 Task: Check the sale-to-list ratio of gated community in the last 1 year.
Action: Mouse moved to (728, 230)
Screenshot: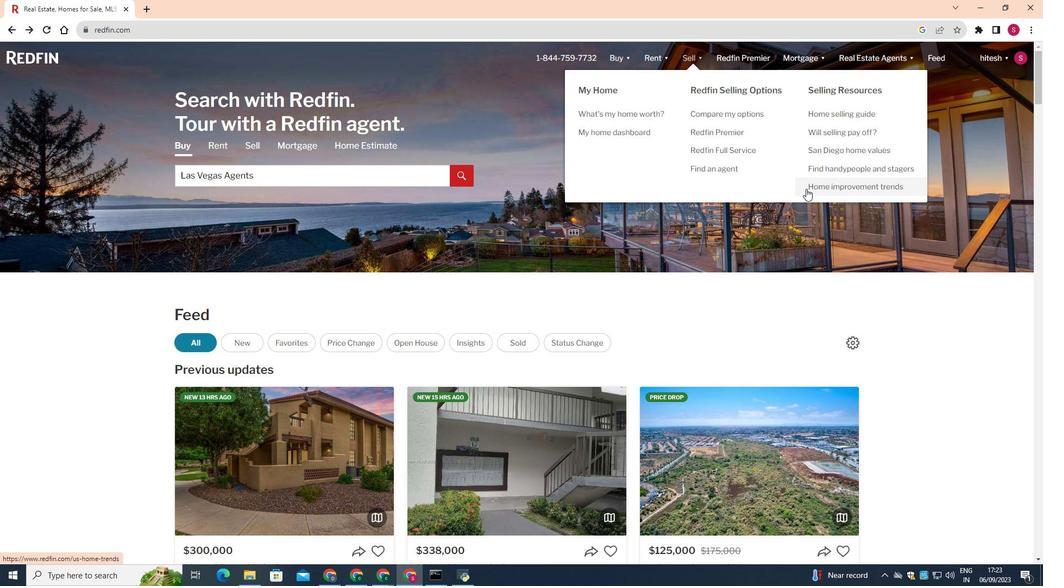
Action: Mouse pressed left at (728, 230)
Screenshot: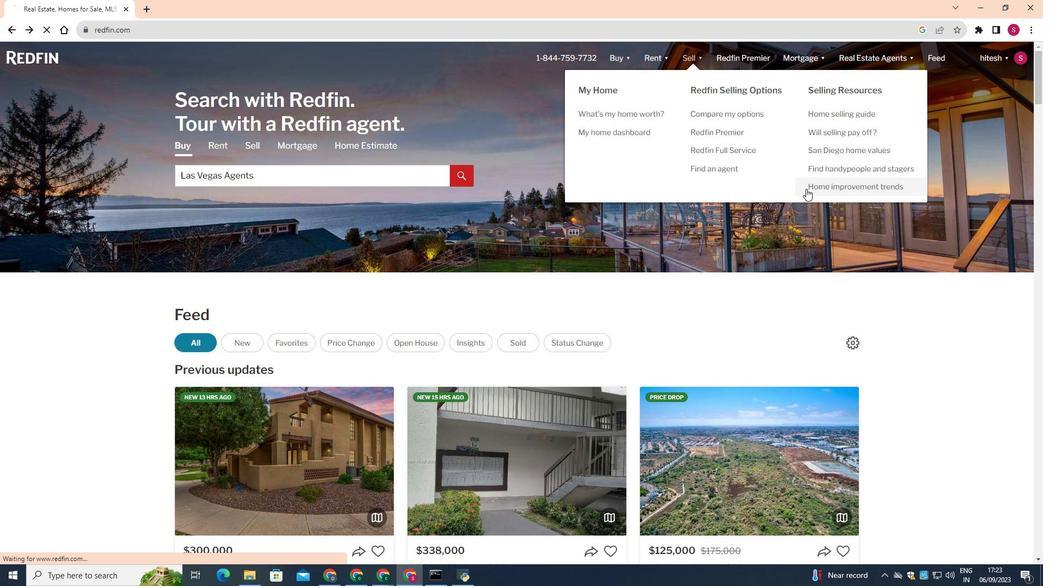 
Action: Mouse moved to (480, 344)
Screenshot: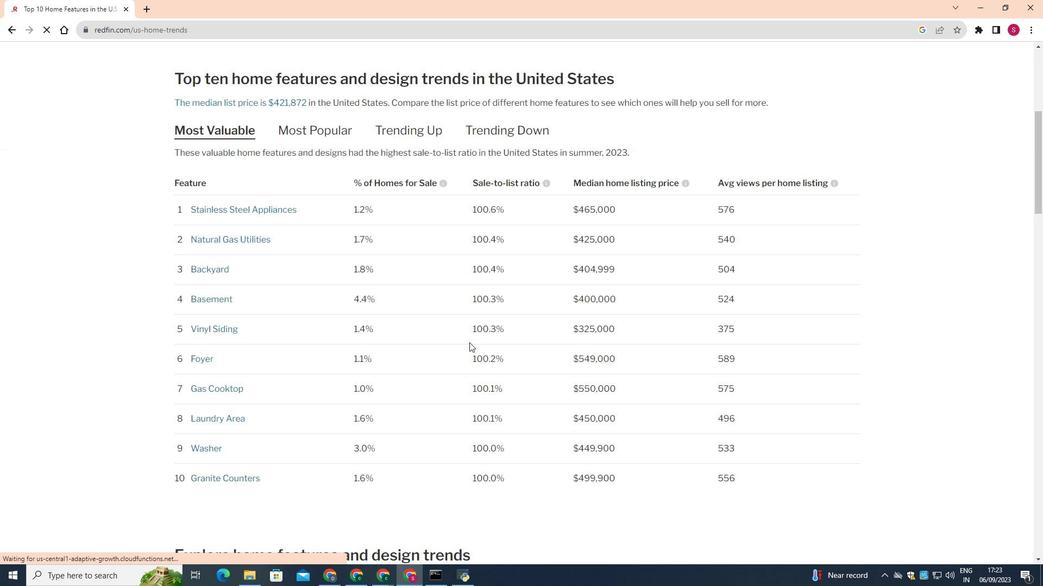 
Action: Mouse scrolled (480, 344) with delta (0, 0)
Screenshot: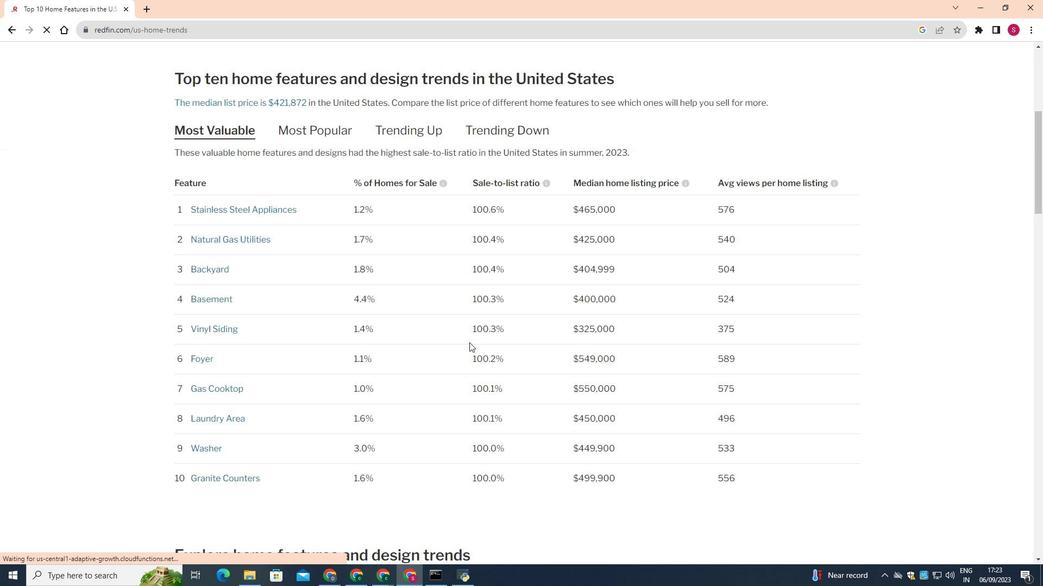 
Action: Mouse moved to (478, 347)
Screenshot: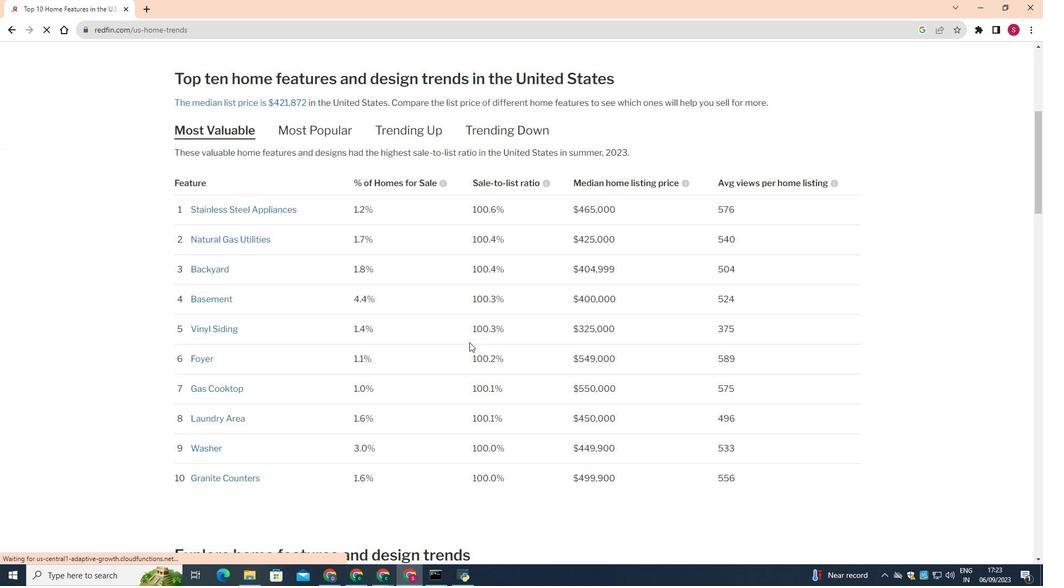 
Action: Mouse scrolled (478, 347) with delta (0, 0)
Screenshot: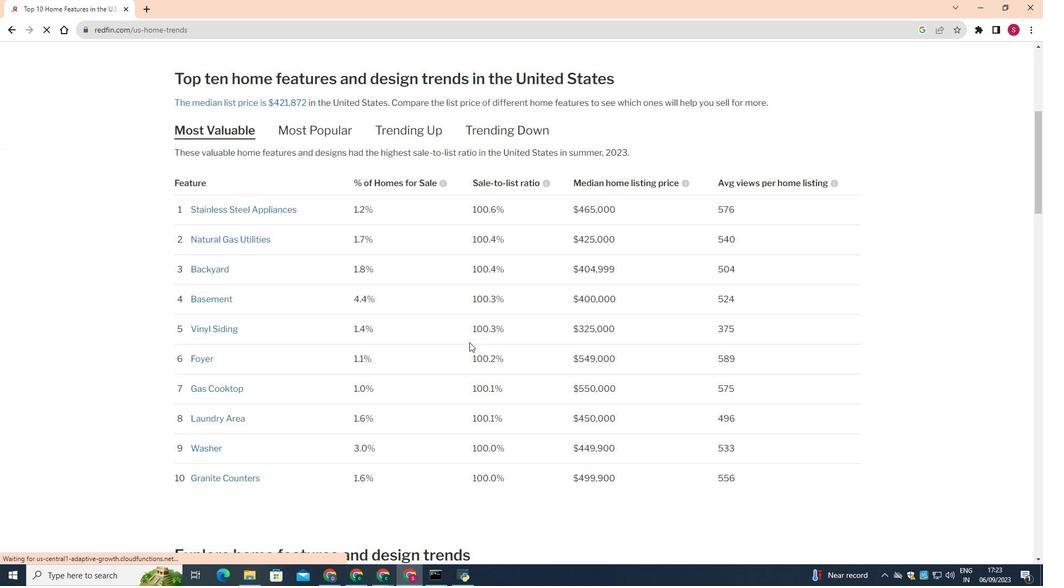 
Action: Mouse moved to (477, 349)
Screenshot: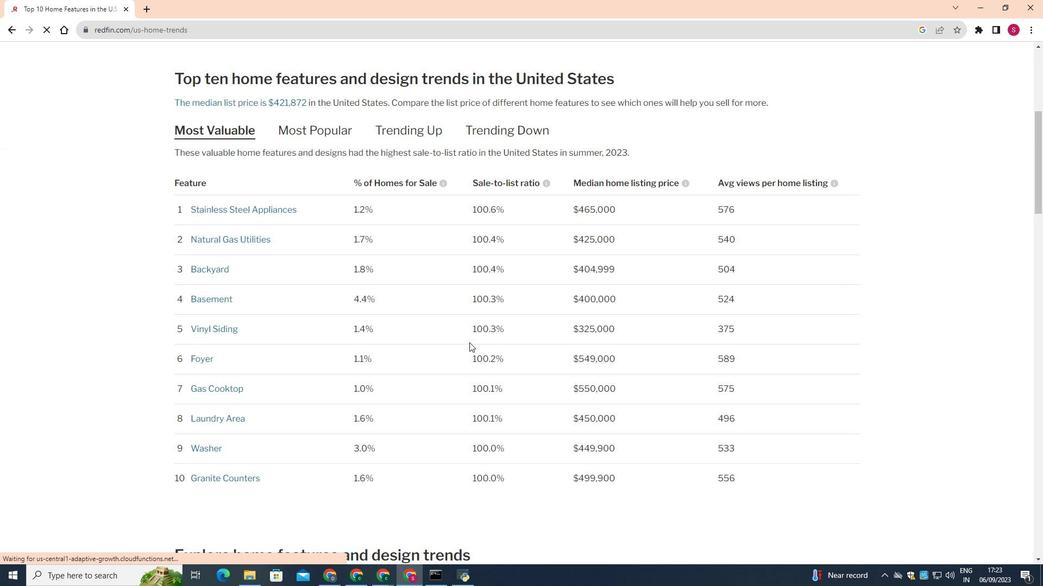 
Action: Mouse scrolled (478, 347) with delta (0, 0)
Screenshot: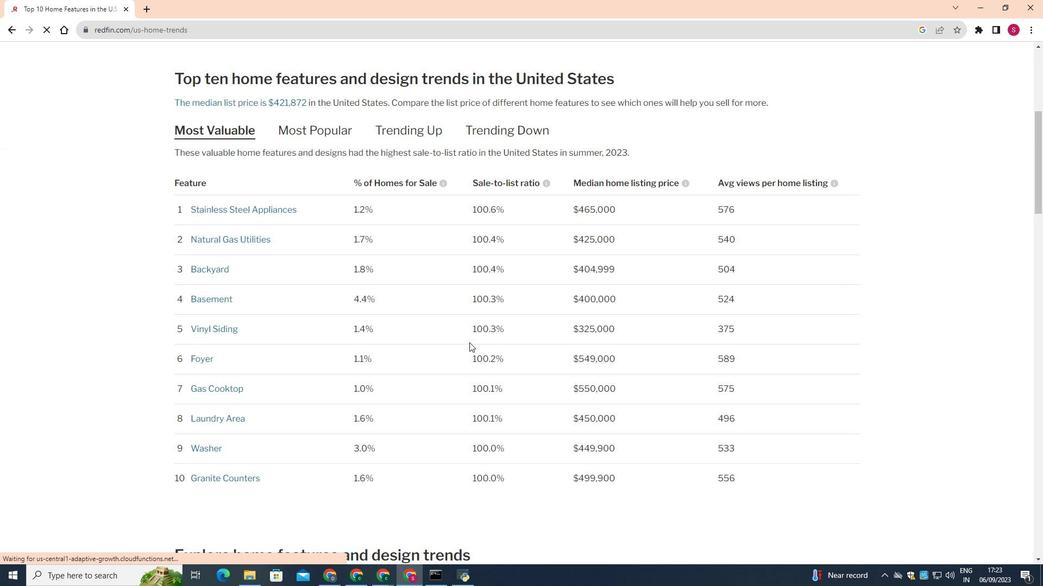 
Action: Mouse scrolled (477, 348) with delta (0, 0)
Screenshot: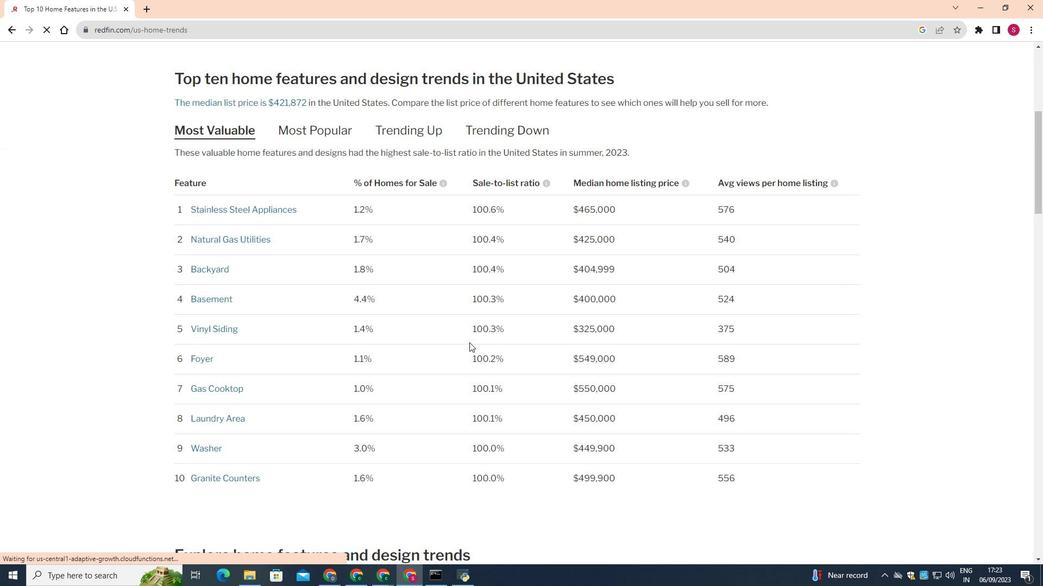 
Action: Mouse scrolled (477, 348) with delta (0, 0)
Screenshot: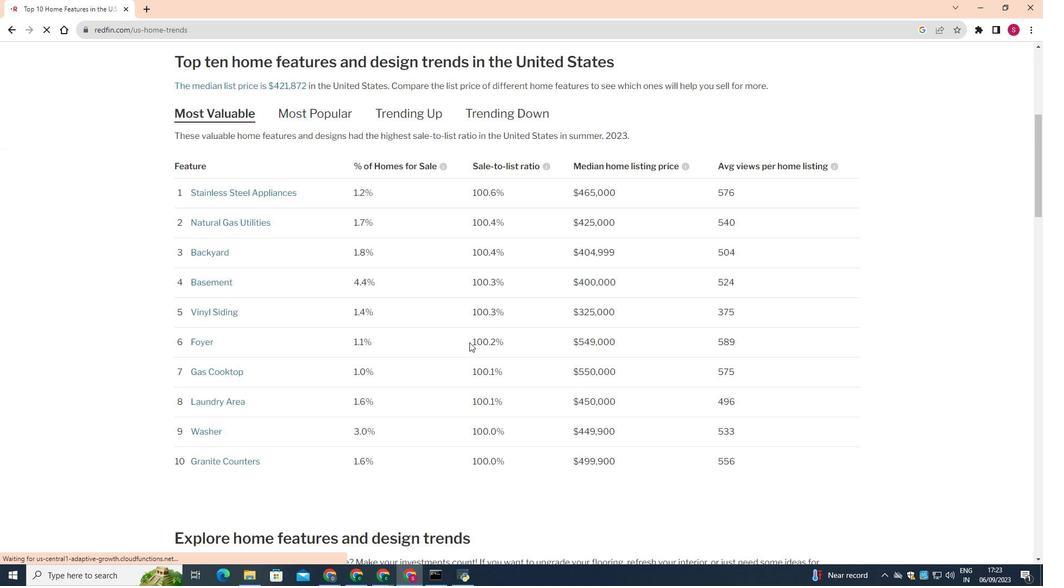 
Action: Mouse scrolled (477, 348) with delta (0, 0)
Screenshot: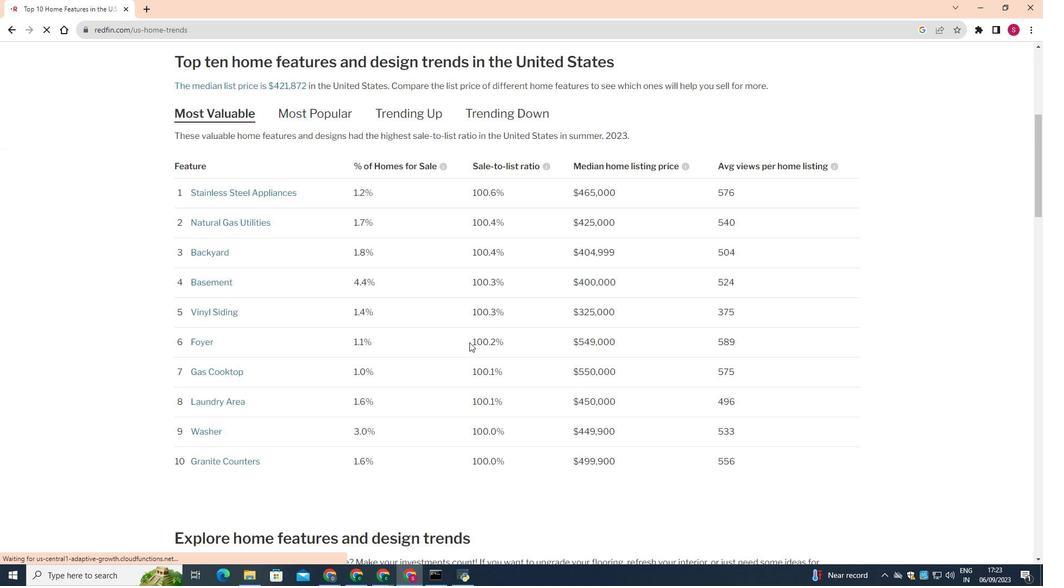 
Action: Mouse moved to (472, 349)
Screenshot: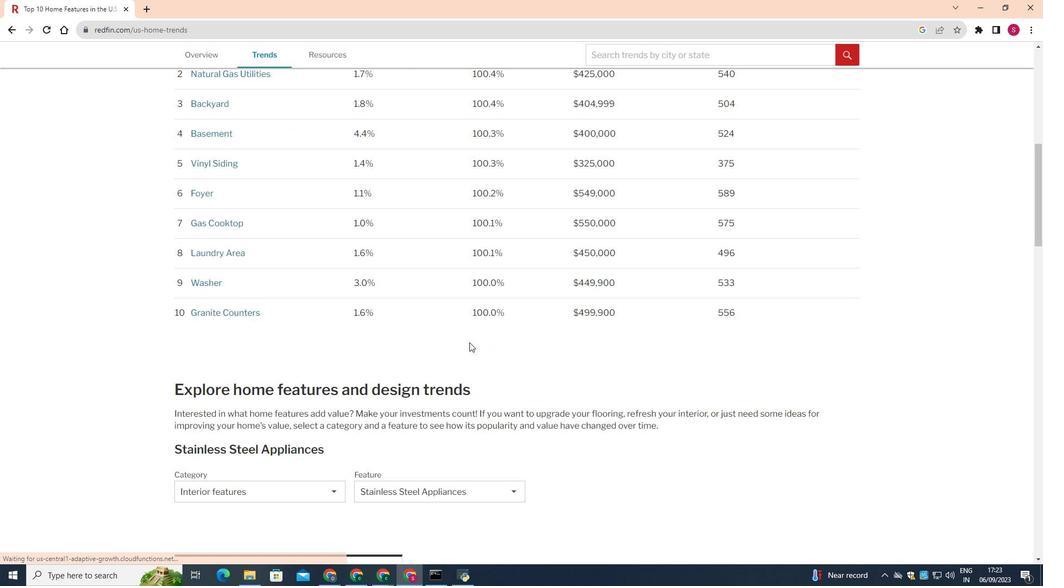 
Action: Mouse scrolled (472, 349) with delta (0, 0)
Screenshot: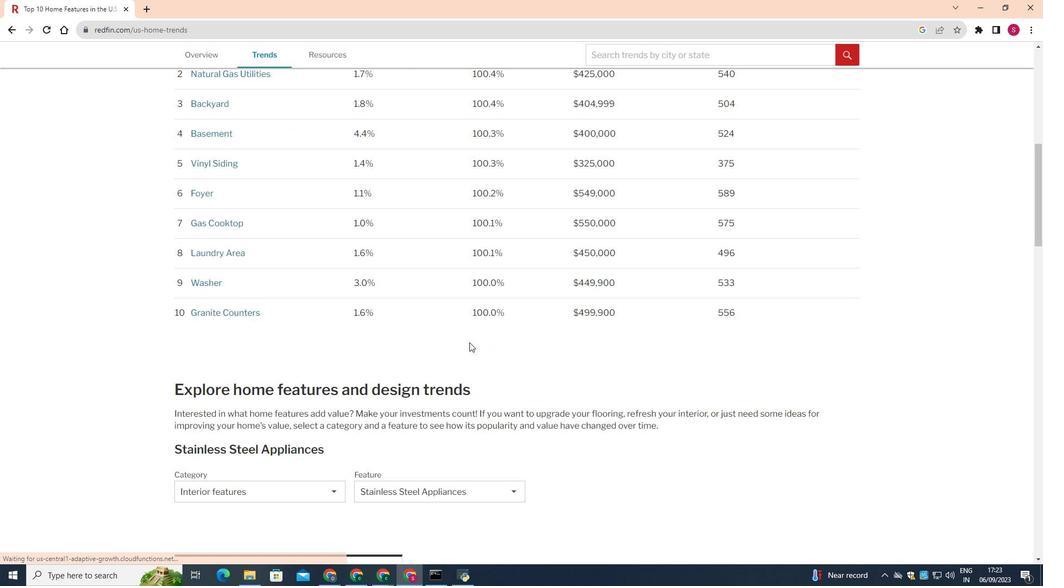 
Action: Mouse scrolled (472, 349) with delta (0, 0)
Screenshot: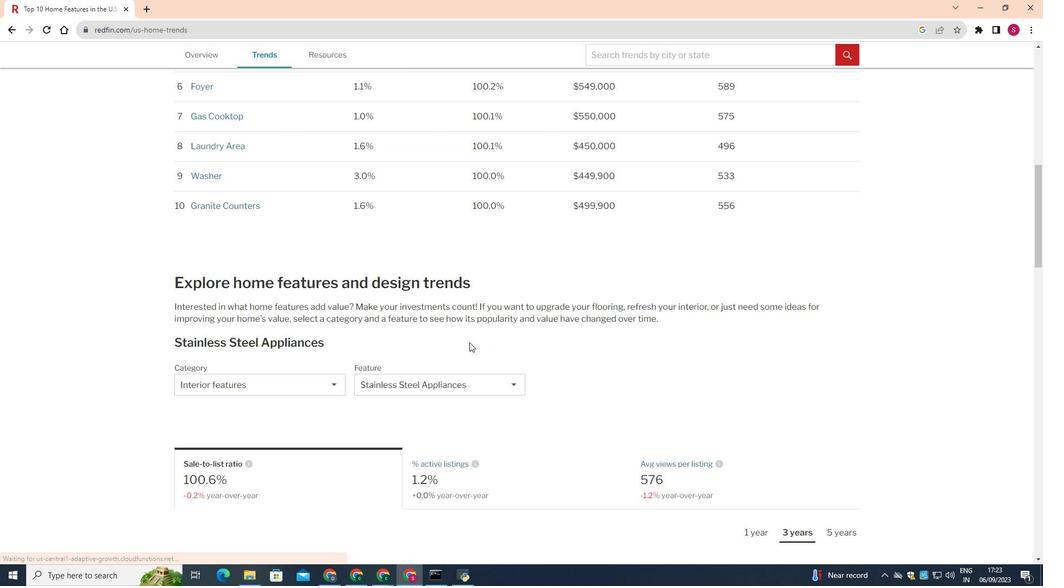 
Action: Mouse scrolled (472, 349) with delta (0, 0)
Screenshot: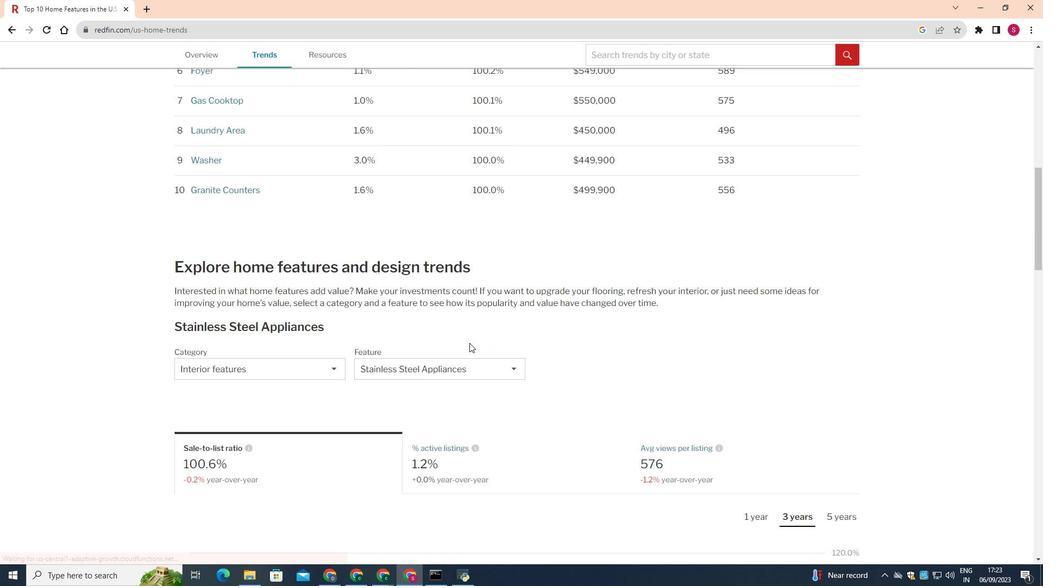 
Action: Mouse scrolled (472, 349) with delta (0, 0)
Screenshot: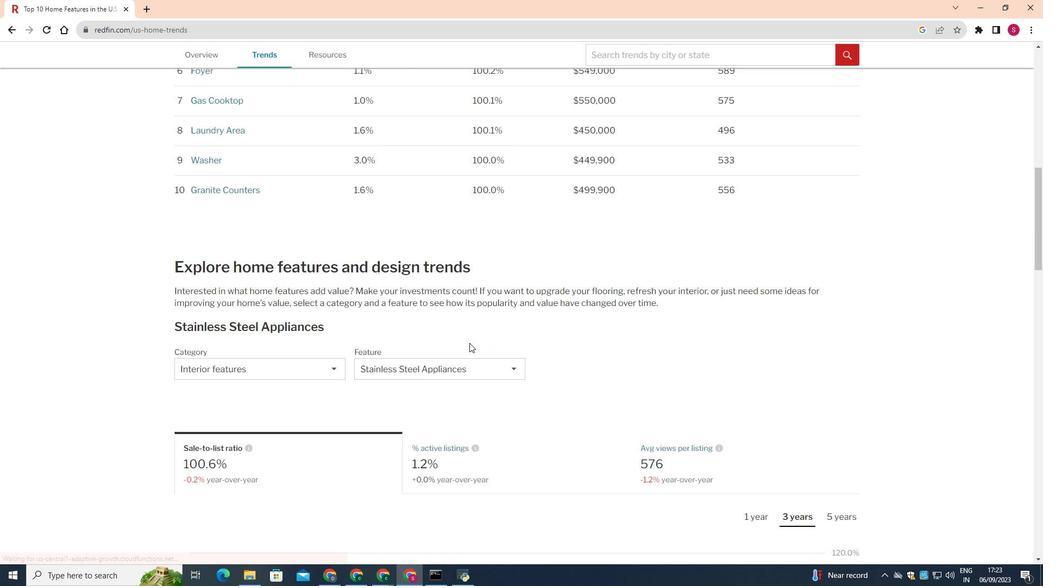 
Action: Mouse scrolled (472, 349) with delta (0, 0)
Screenshot: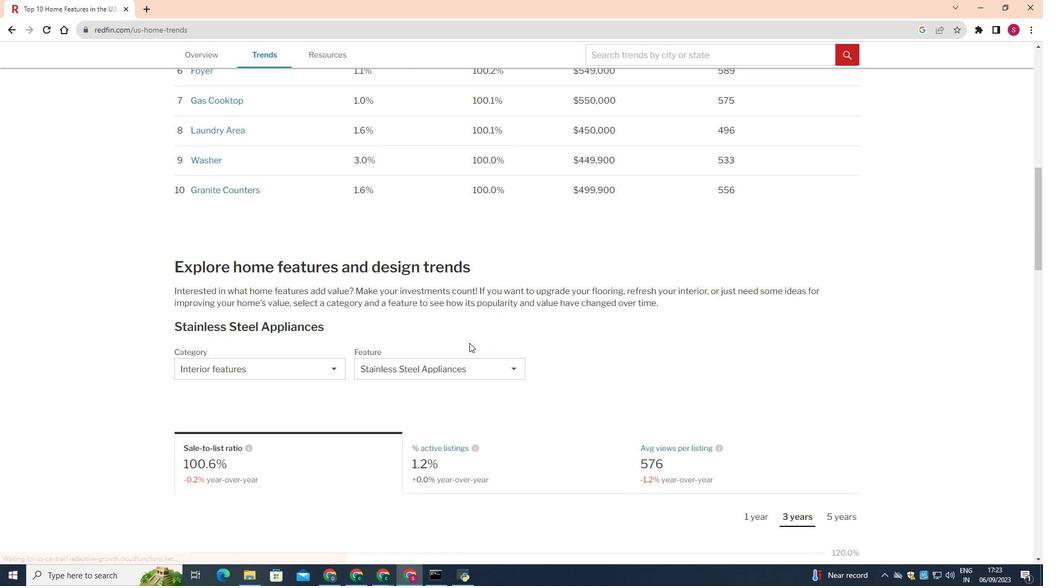 
Action: Mouse moved to (292, 374)
Screenshot: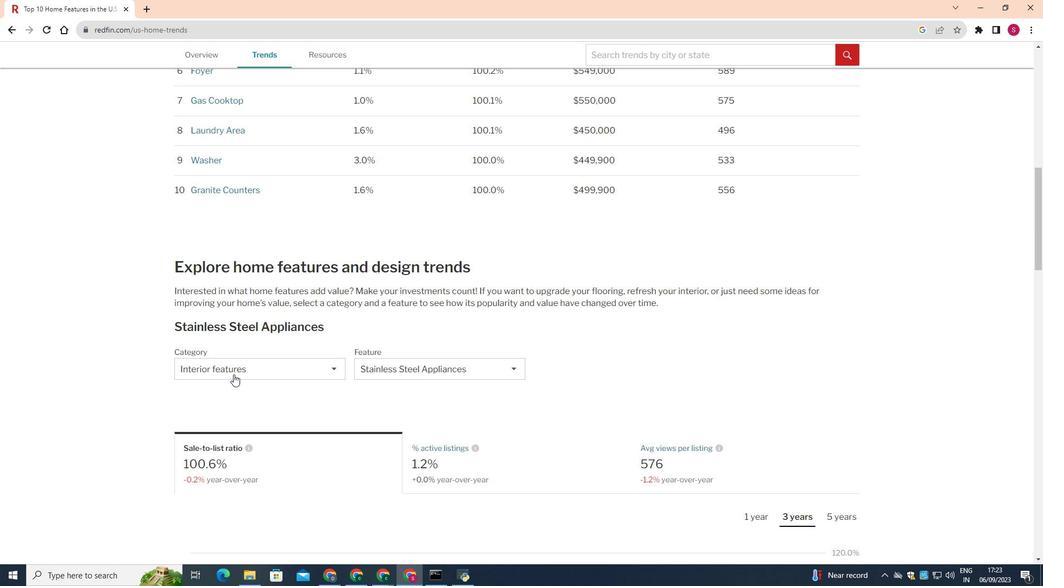 
Action: Mouse pressed left at (292, 374)
Screenshot: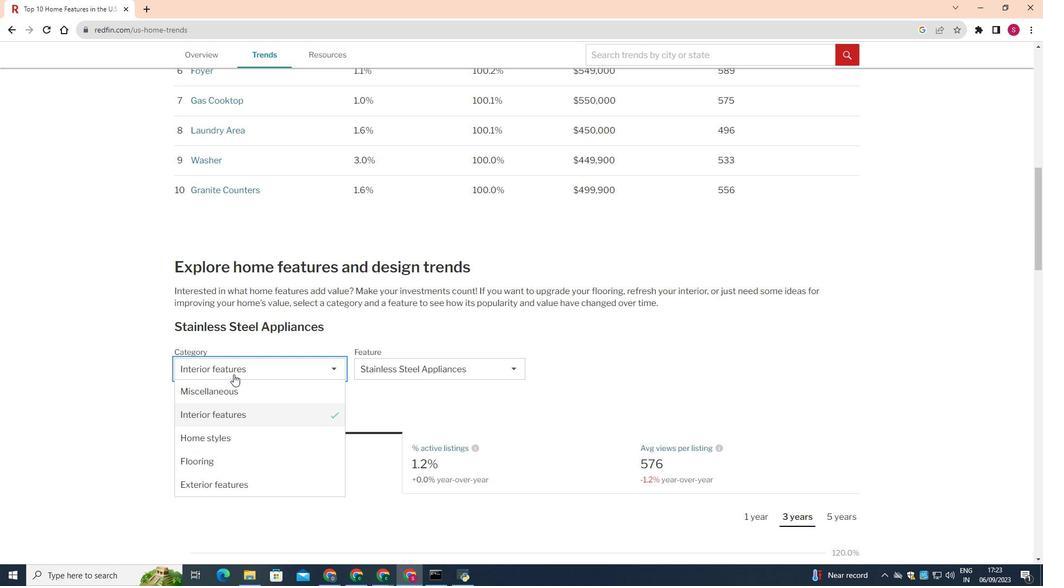 
Action: Mouse moved to (292, 385)
Screenshot: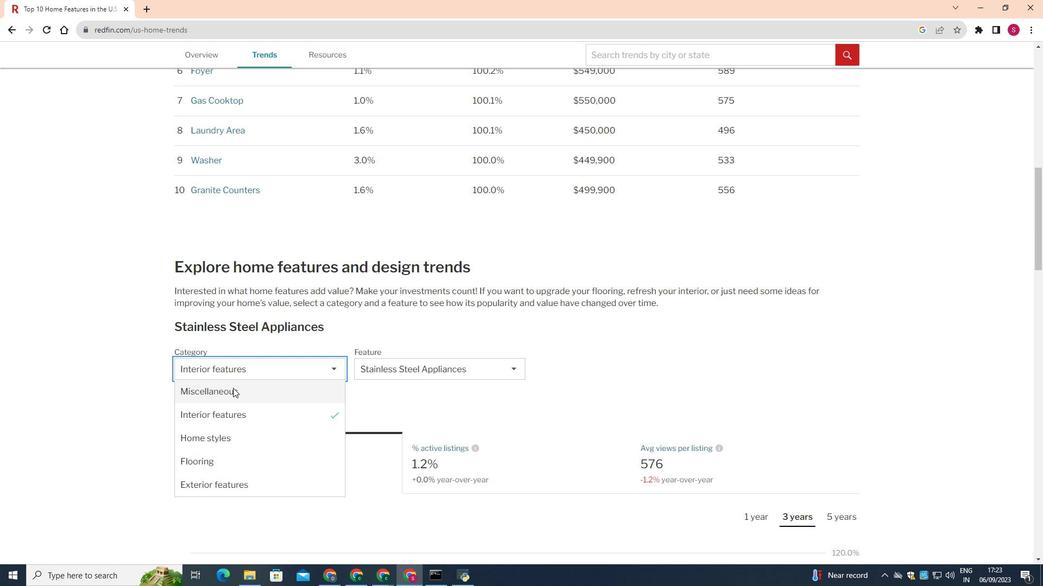 
Action: Mouse pressed left at (292, 385)
Screenshot: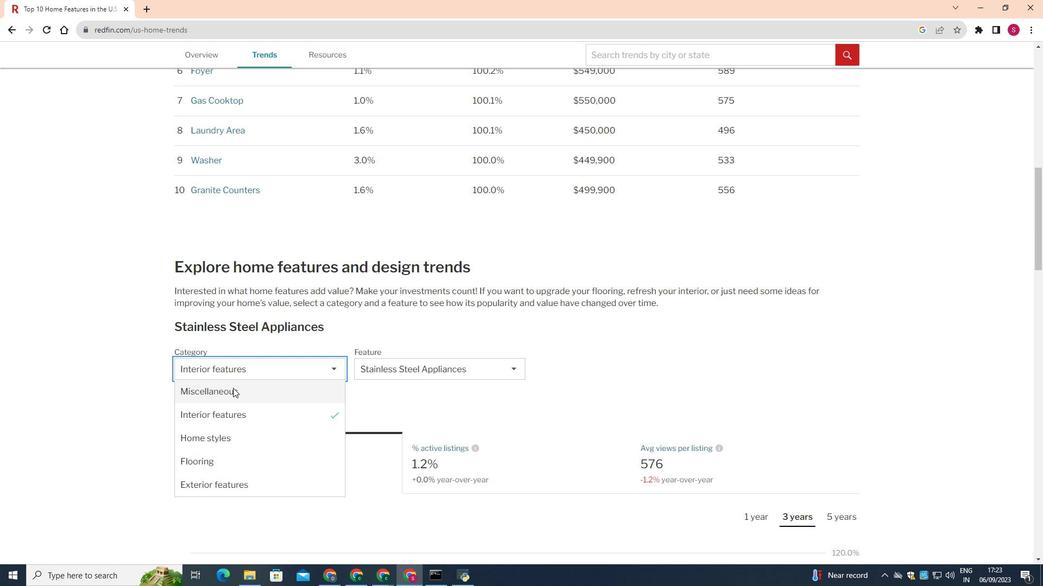 
Action: Mouse moved to (400, 368)
Screenshot: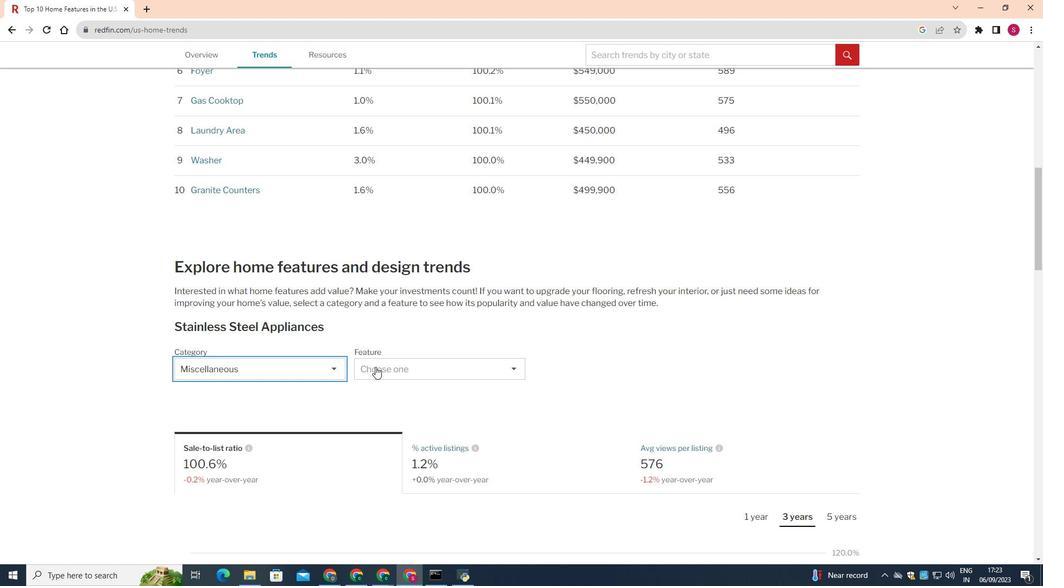 
Action: Mouse pressed left at (400, 368)
Screenshot: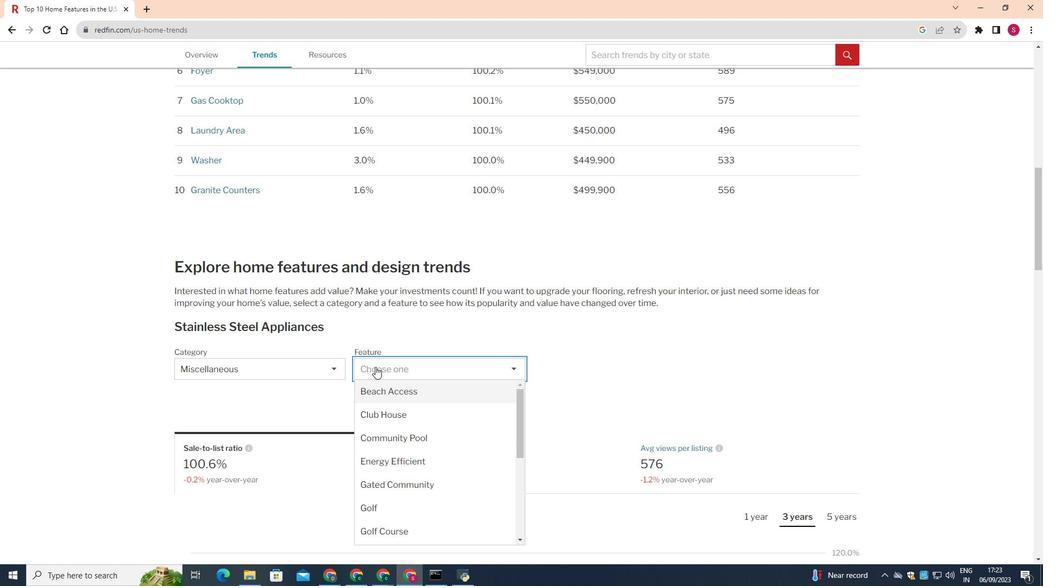
Action: Mouse moved to (425, 457)
Screenshot: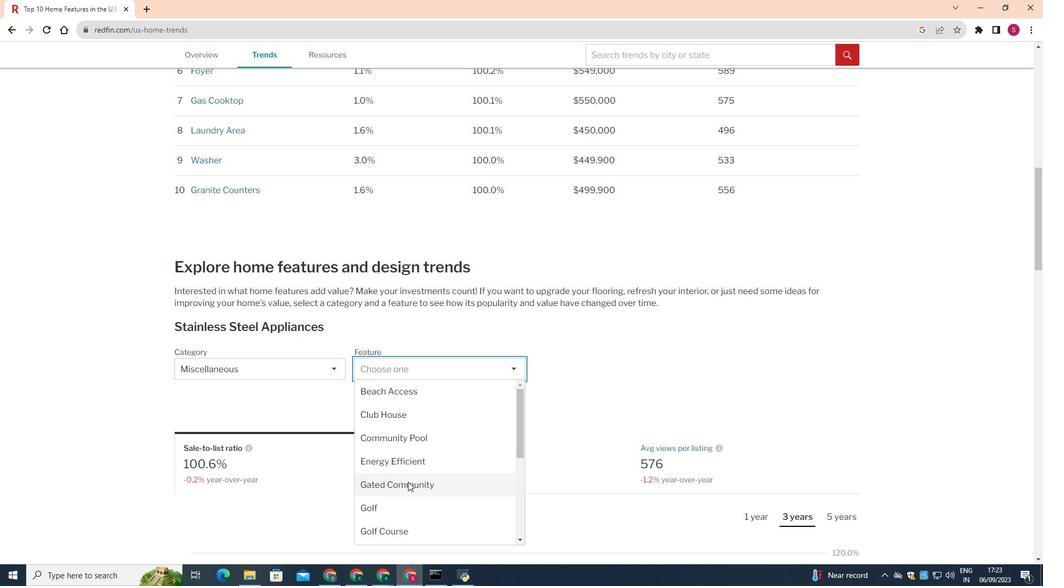 
Action: Mouse pressed left at (425, 457)
Screenshot: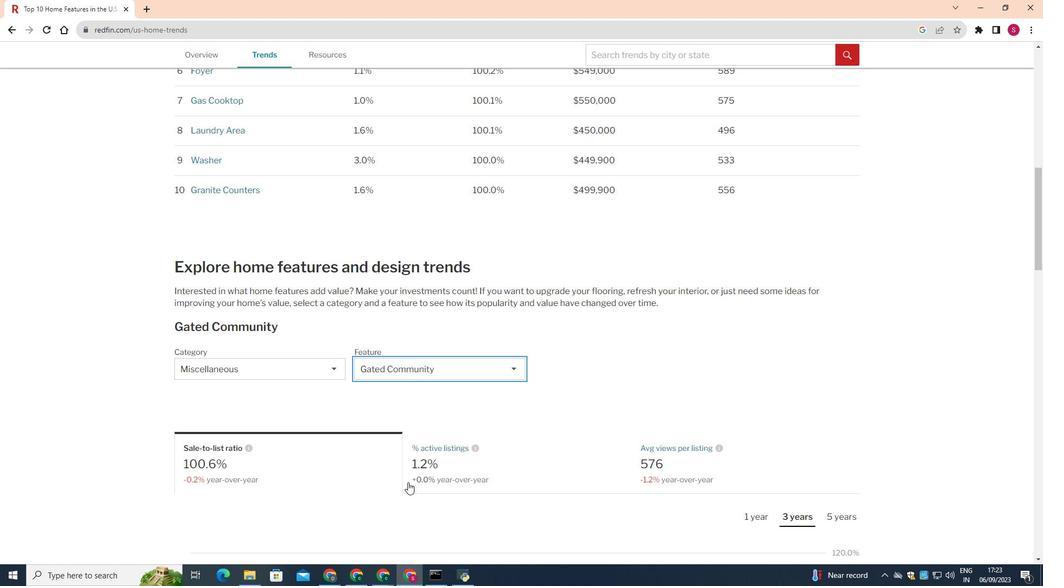 
Action: Mouse moved to (359, 451)
Screenshot: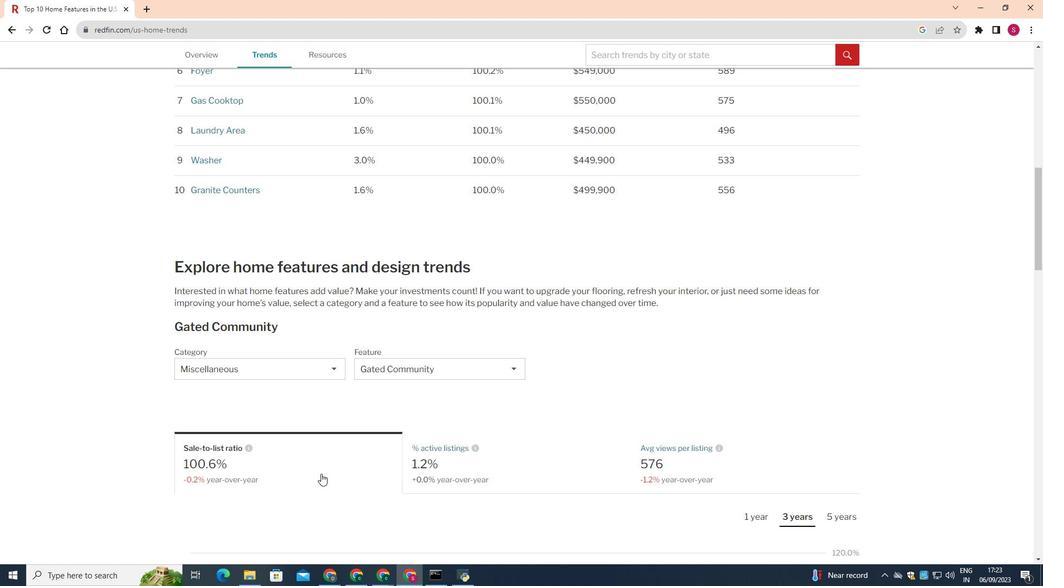 
Action: Mouse pressed left at (359, 451)
Screenshot: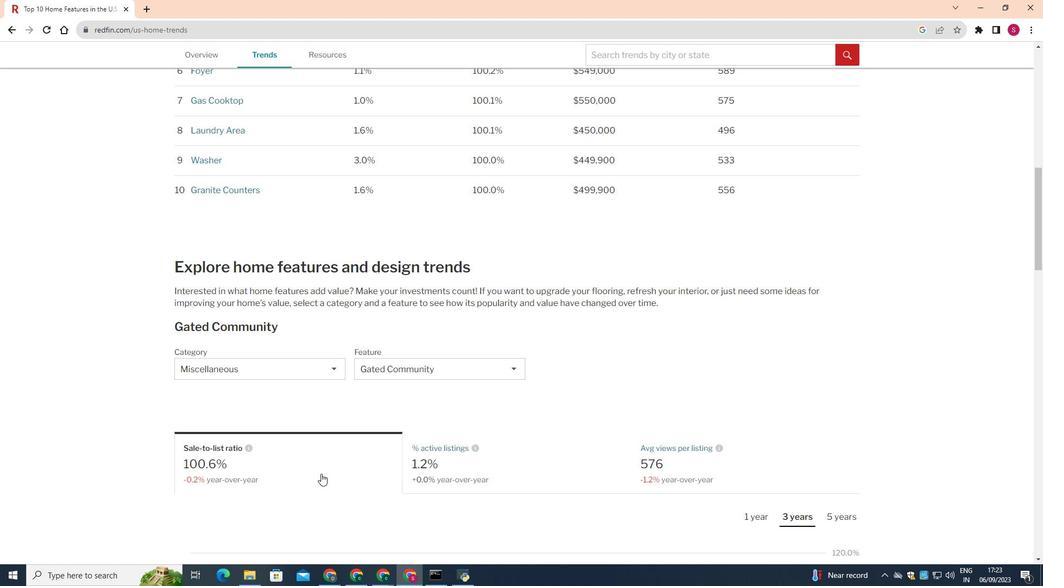 
Action: Mouse moved to (483, 402)
Screenshot: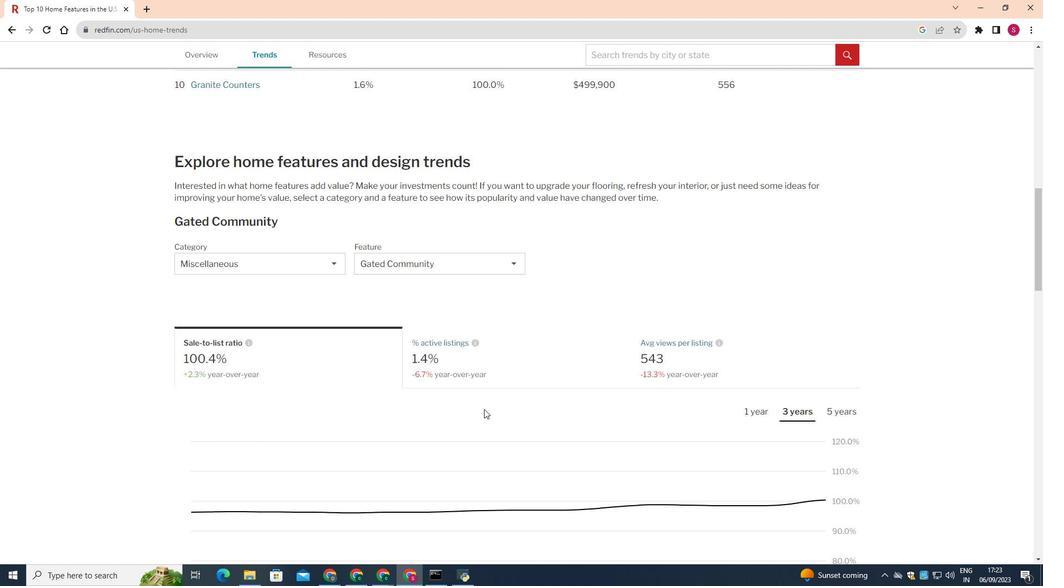 
Action: Mouse scrolled (483, 401) with delta (0, 0)
Screenshot: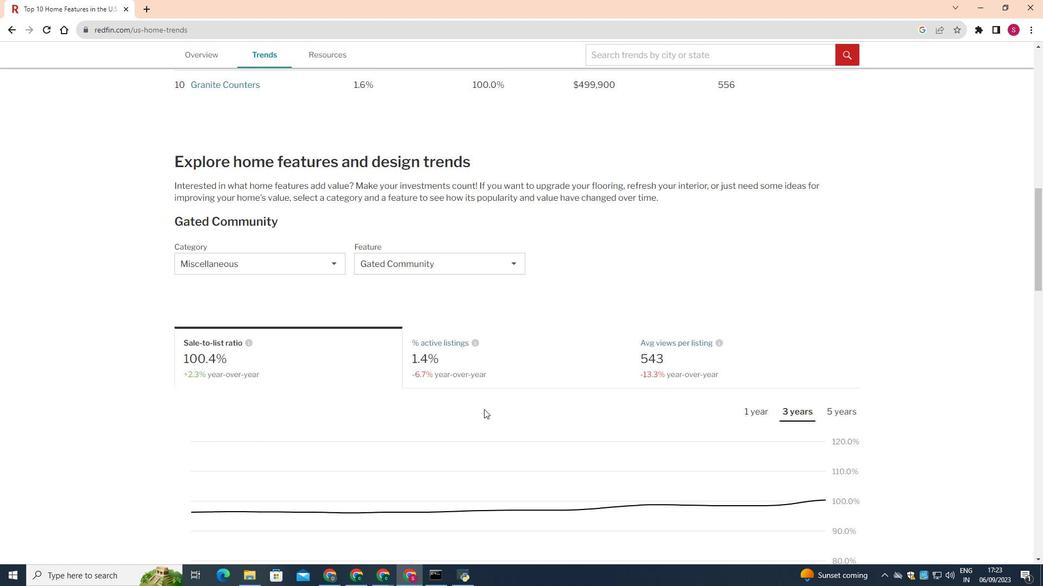 
Action: Mouse scrolled (483, 401) with delta (0, 0)
Screenshot: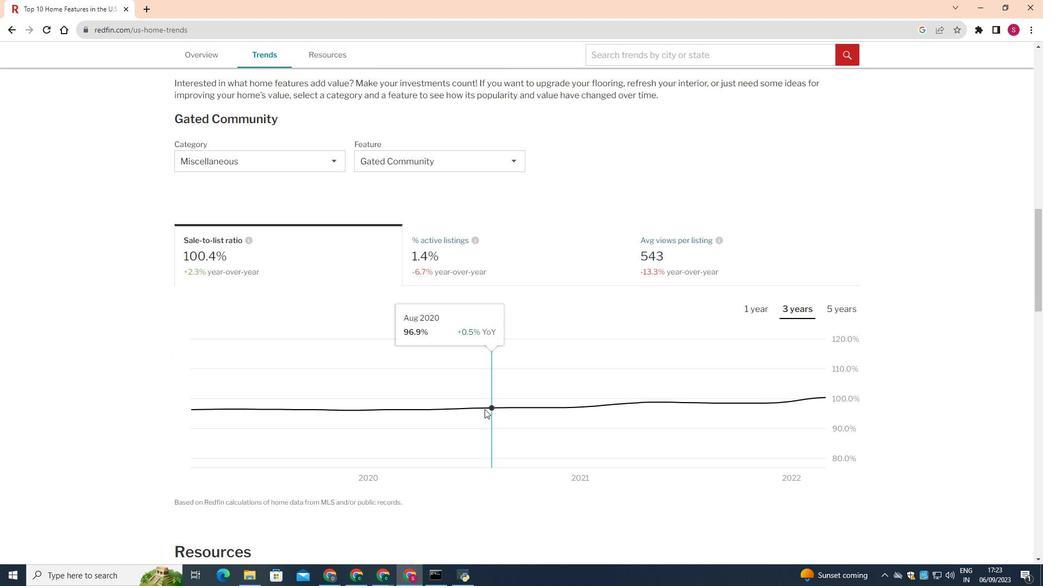 
Action: Mouse scrolled (483, 401) with delta (0, 0)
Screenshot: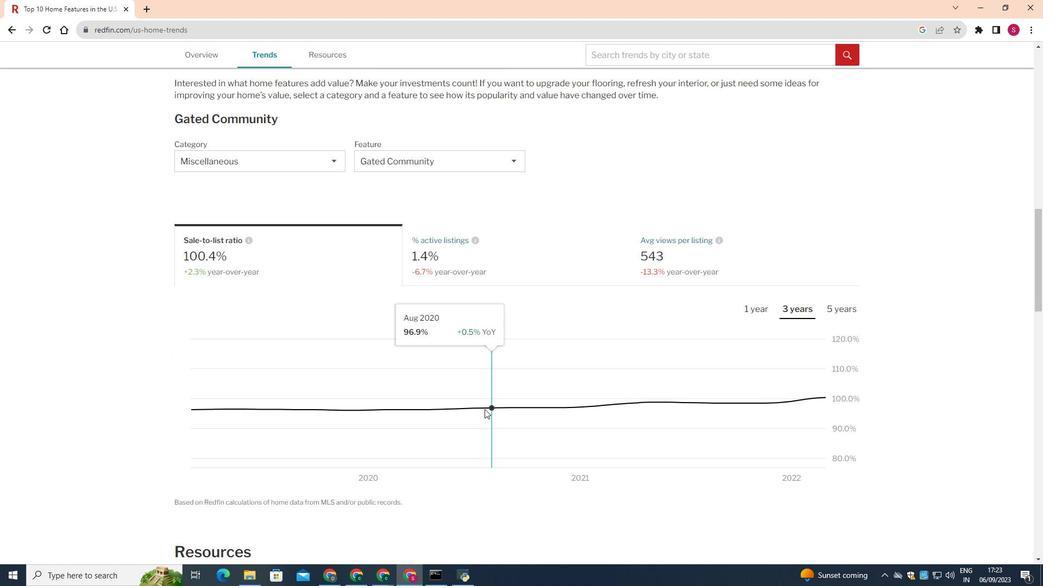 
Action: Mouse scrolled (483, 401) with delta (0, 0)
Screenshot: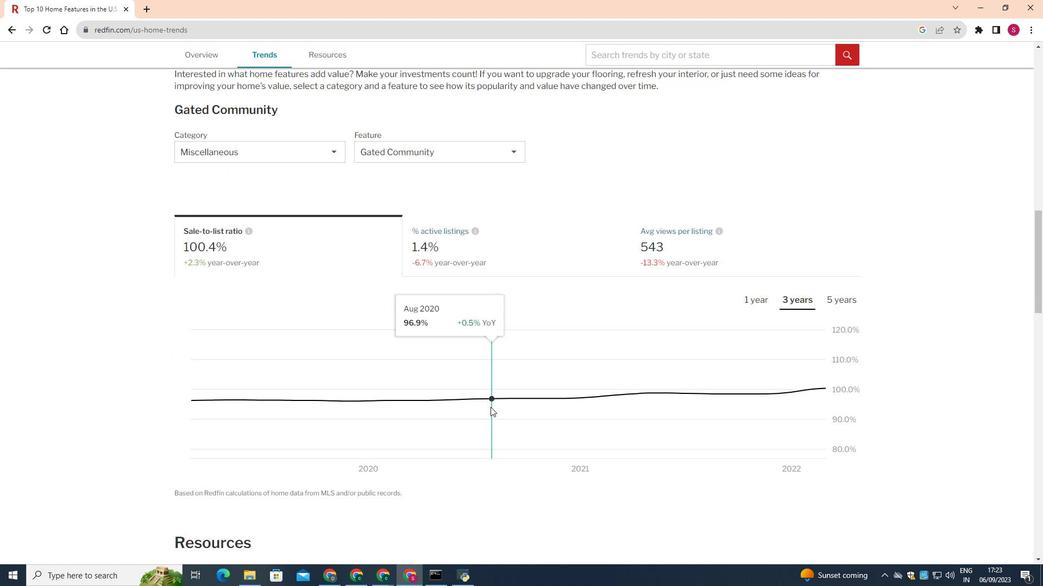 
Action: Mouse moved to (692, 319)
Screenshot: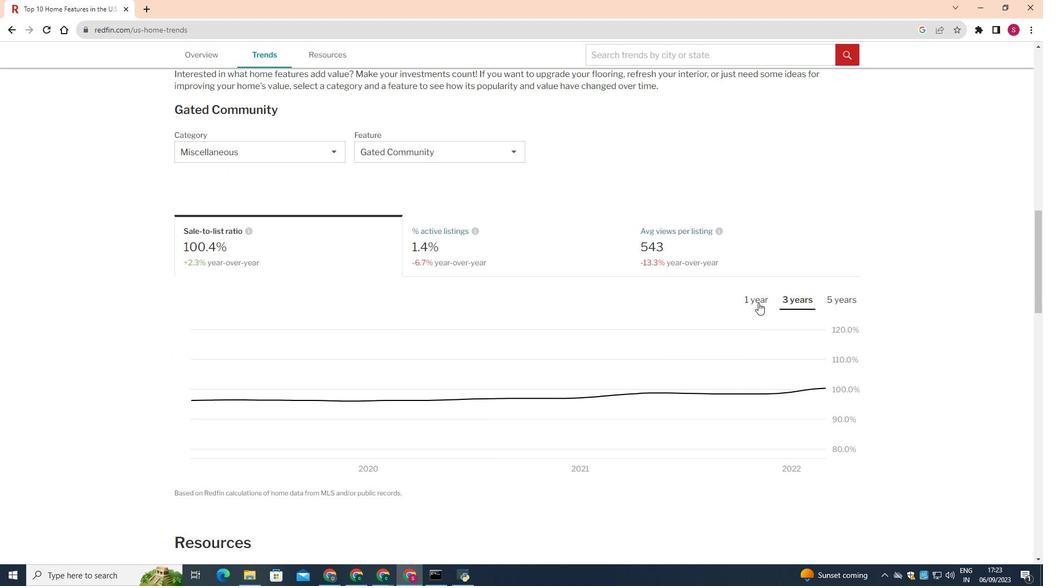
Action: Mouse pressed left at (692, 319)
Screenshot: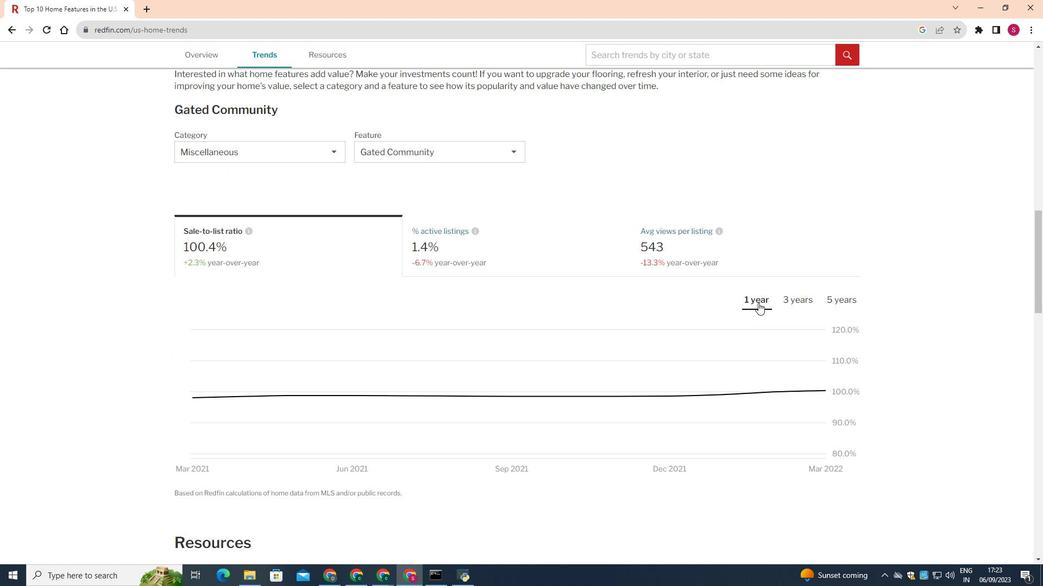 
Action: Mouse moved to (542, 322)
Screenshot: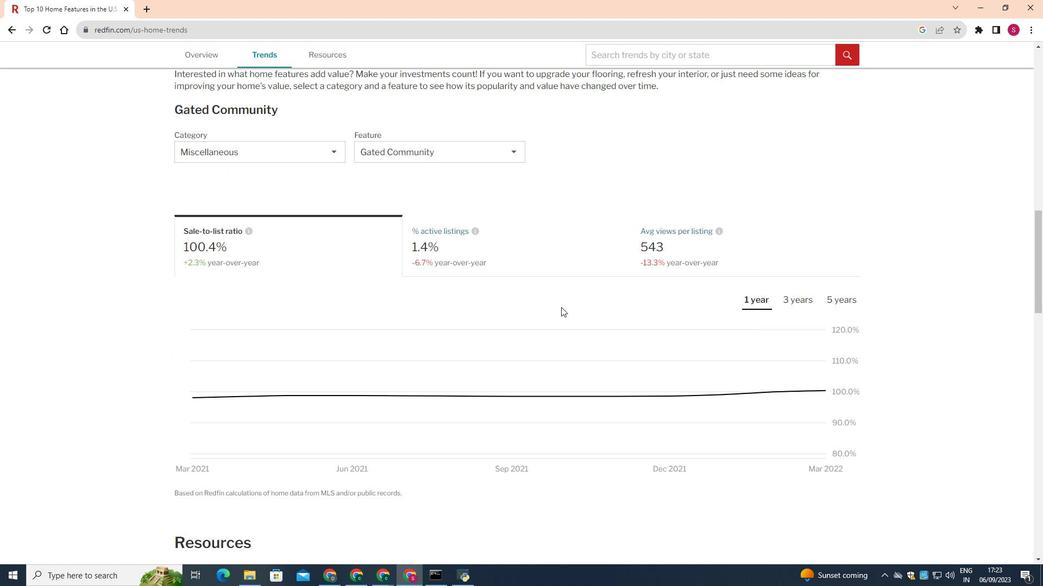 
